 Task: Create a due date automation trigger when advanced on, on the tuesday of the week before a card is due add fields with custom field "Resume" set to a date in this month at 11:00 AM.
Action: Mouse moved to (957, 77)
Screenshot: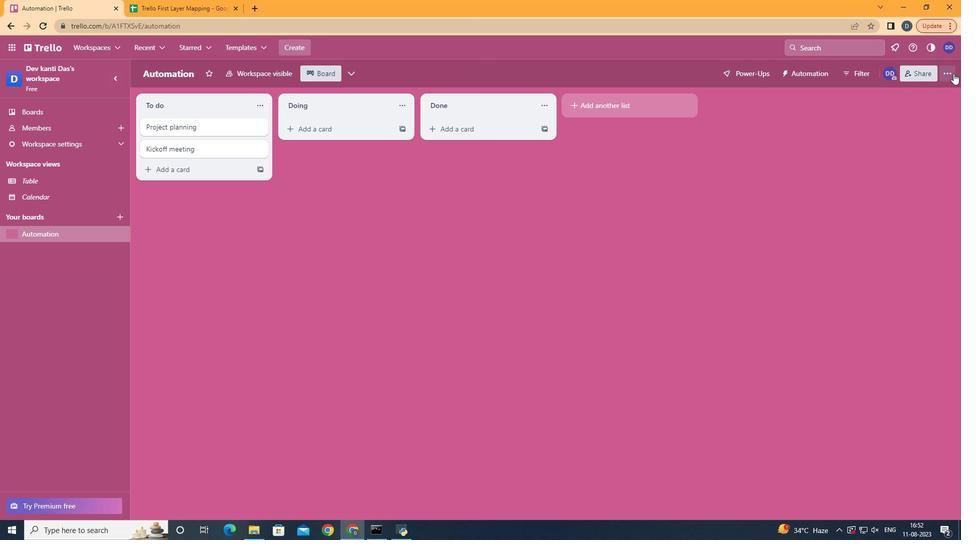 
Action: Mouse pressed left at (957, 77)
Screenshot: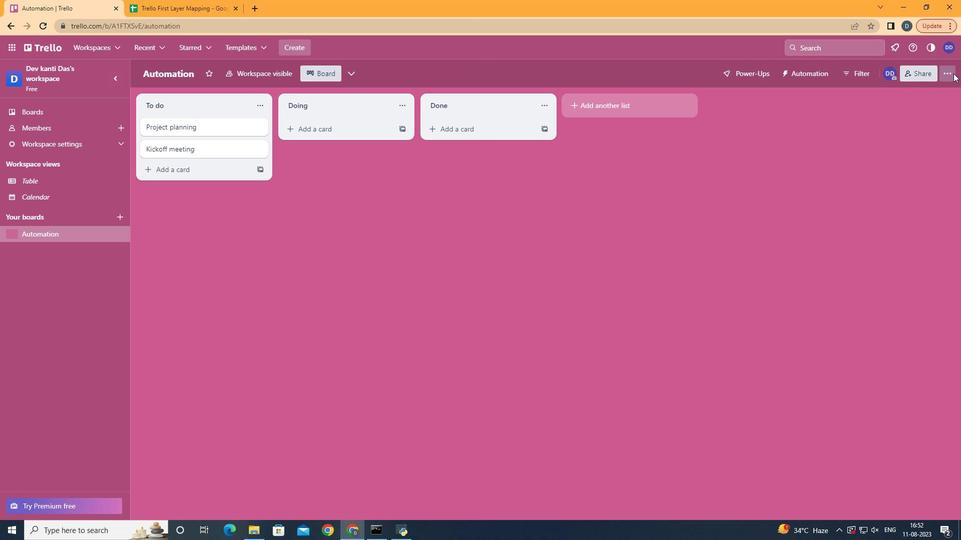 
Action: Mouse moved to (867, 207)
Screenshot: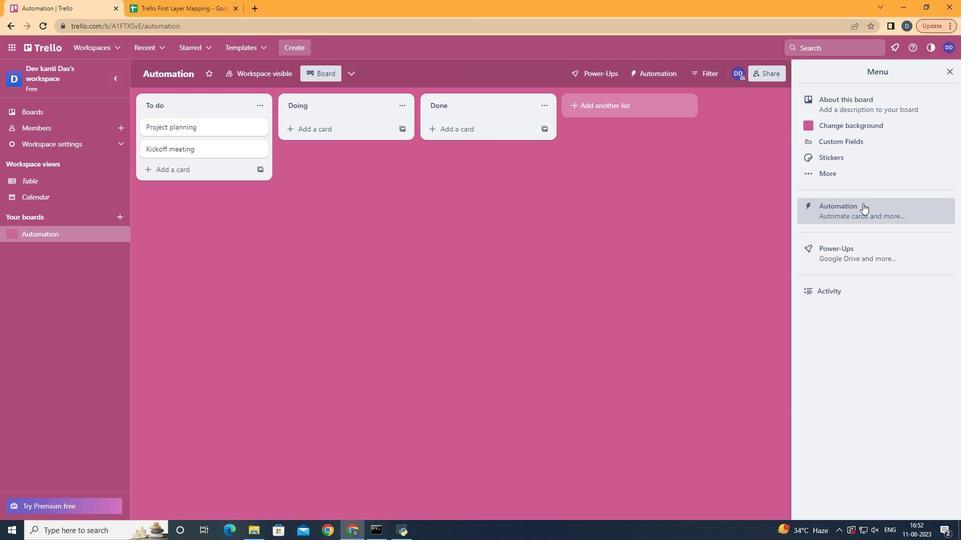 
Action: Mouse pressed left at (867, 207)
Screenshot: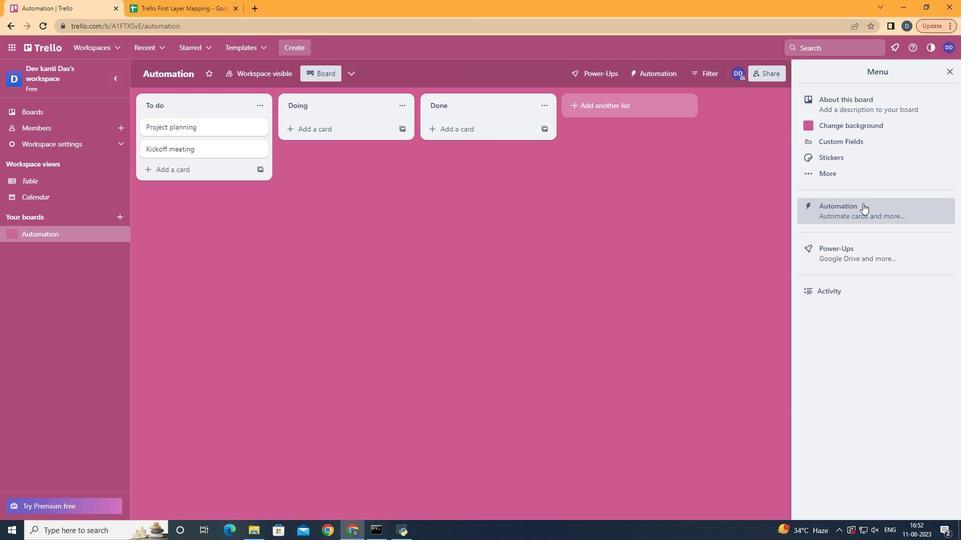 
Action: Mouse moved to (173, 196)
Screenshot: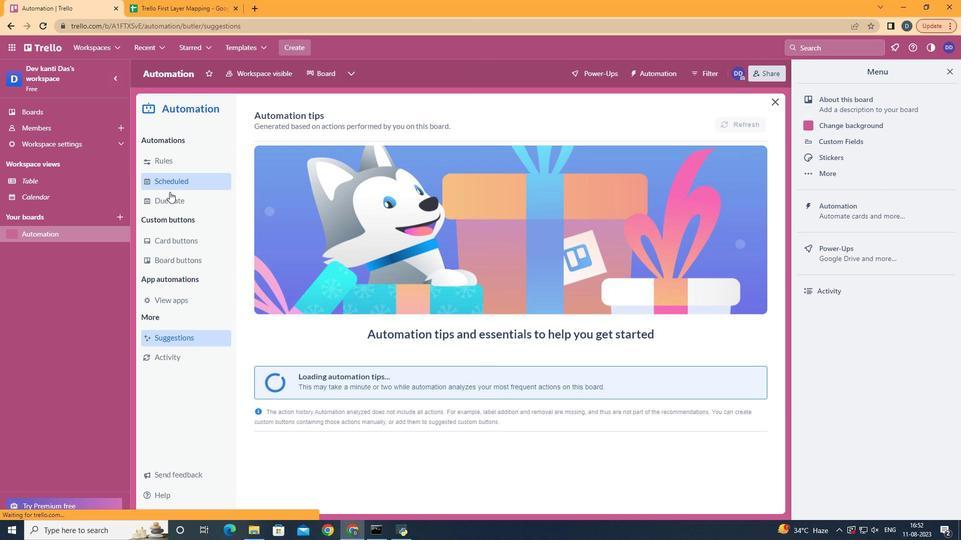 
Action: Mouse pressed left at (173, 196)
Screenshot: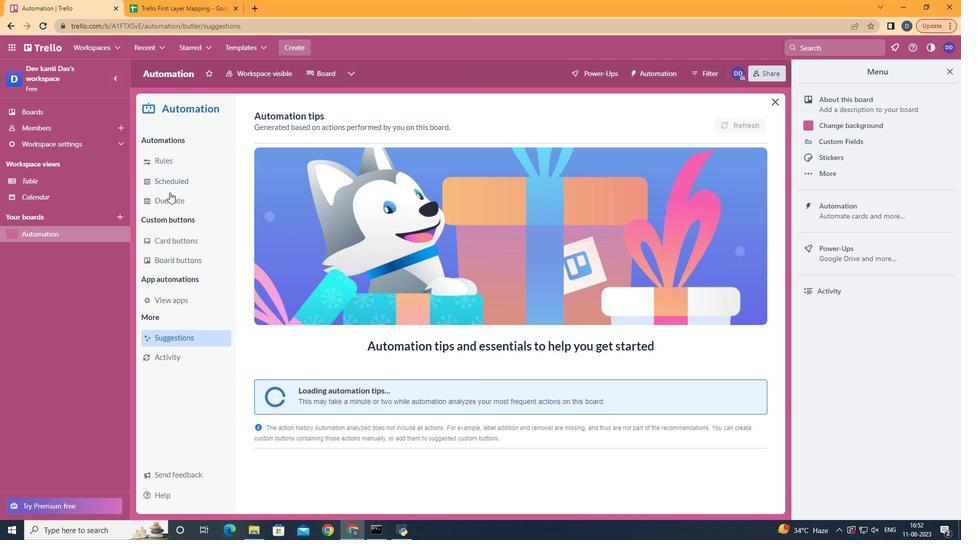 
Action: Mouse moved to (173, 196)
Screenshot: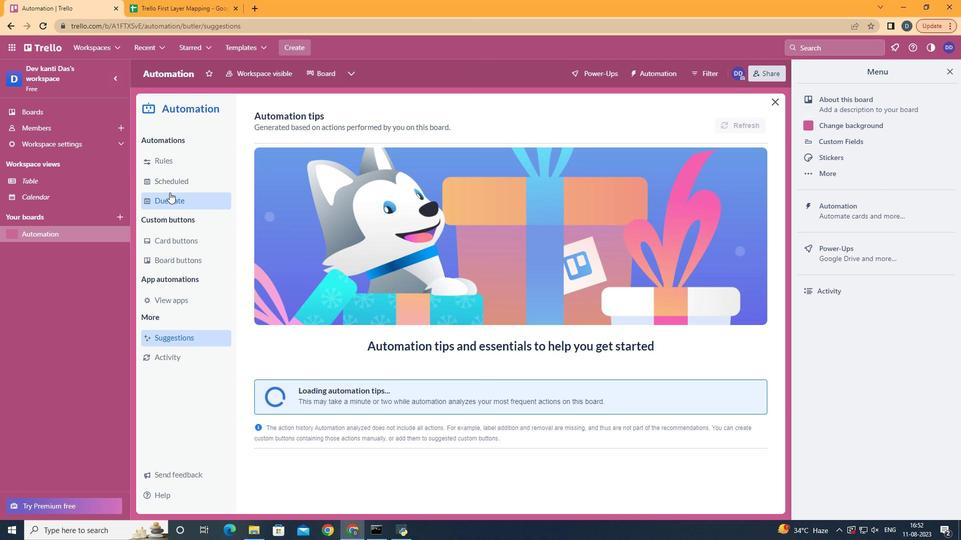 
Action: Mouse pressed left at (173, 196)
Screenshot: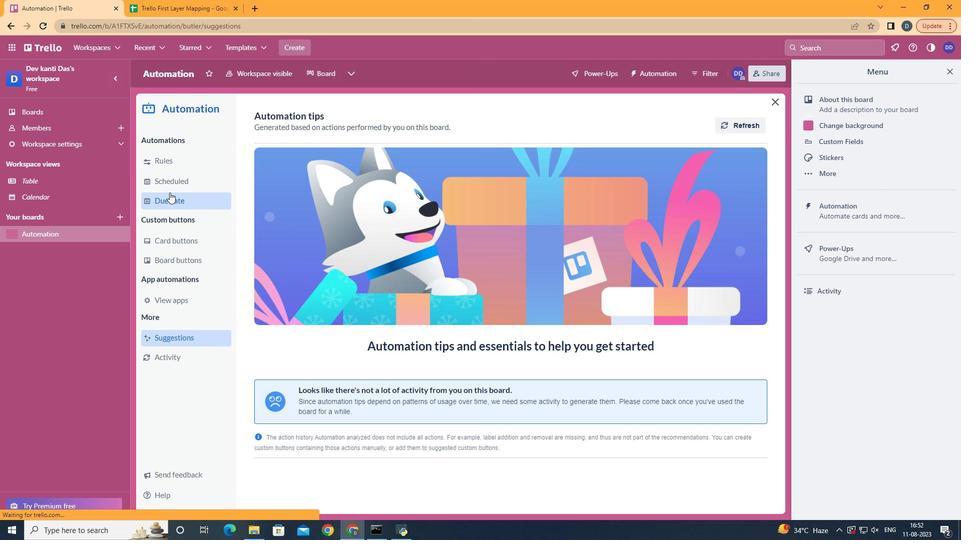
Action: Mouse moved to (691, 121)
Screenshot: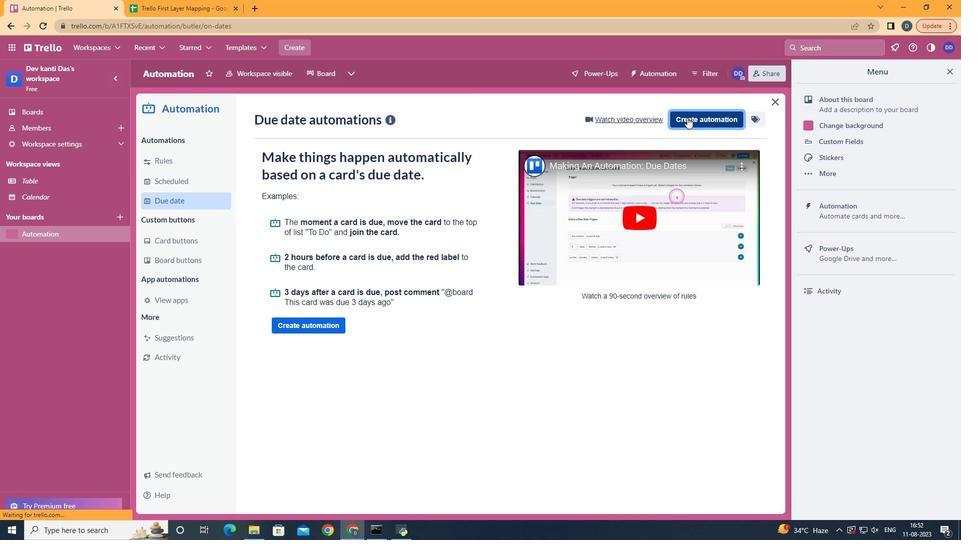 
Action: Mouse pressed left at (691, 121)
Screenshot: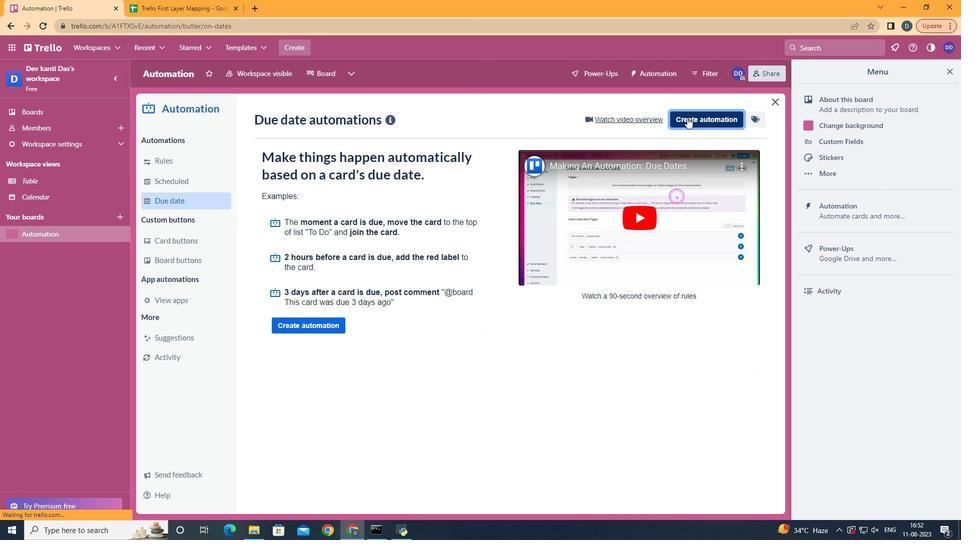 
Action: Mouse moved to (509, 205)
Screenshot: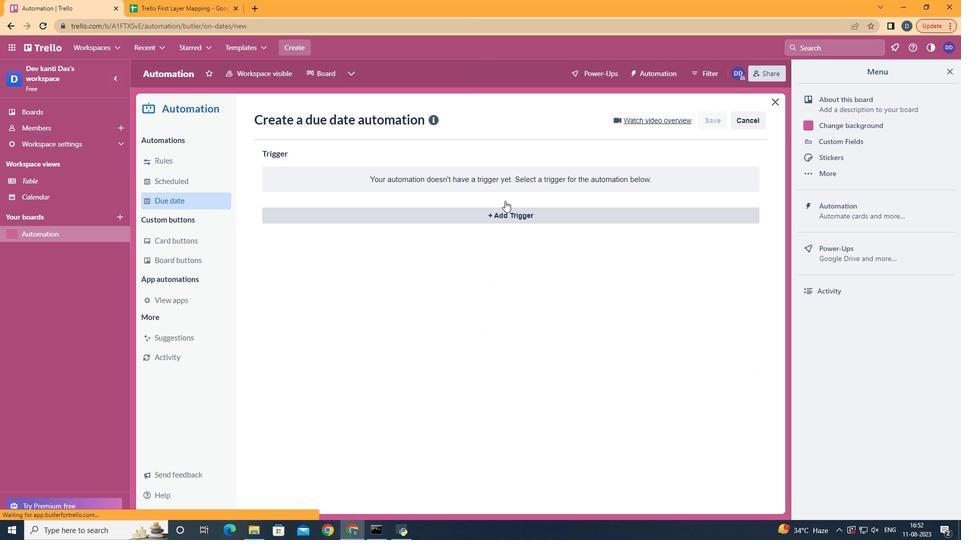 
Action: Mouse pressed left at (509, 205)
Screenshot: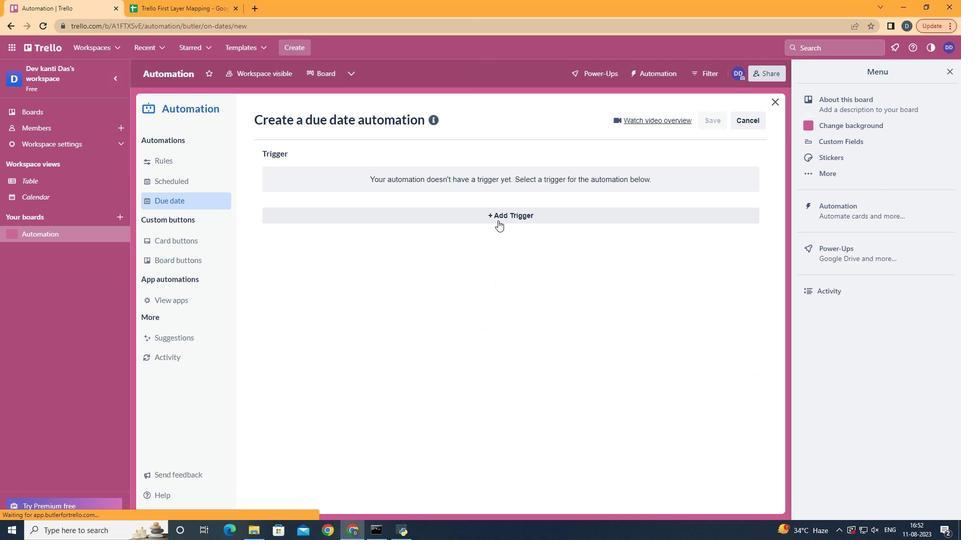 
Action: Mouse moved to (502, 224)
Screenshot: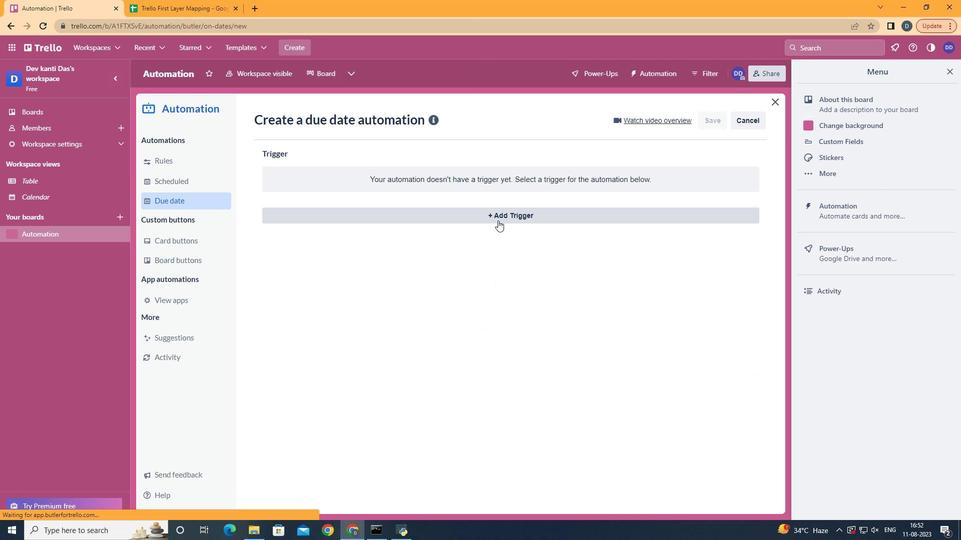 
Action: Mouse pressed left at (502, 224)
Screenshot: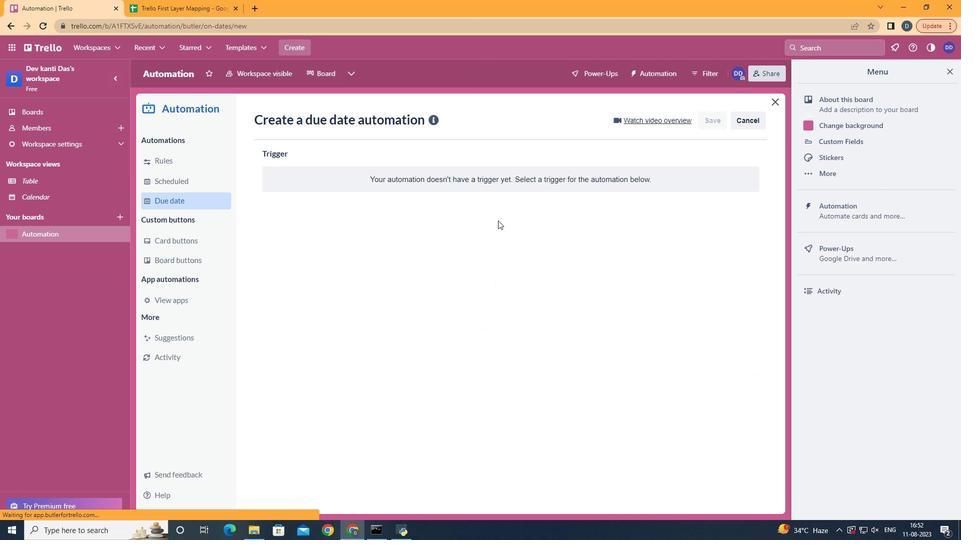 
Action: Mouse moved to (341, 282)
Screenshot: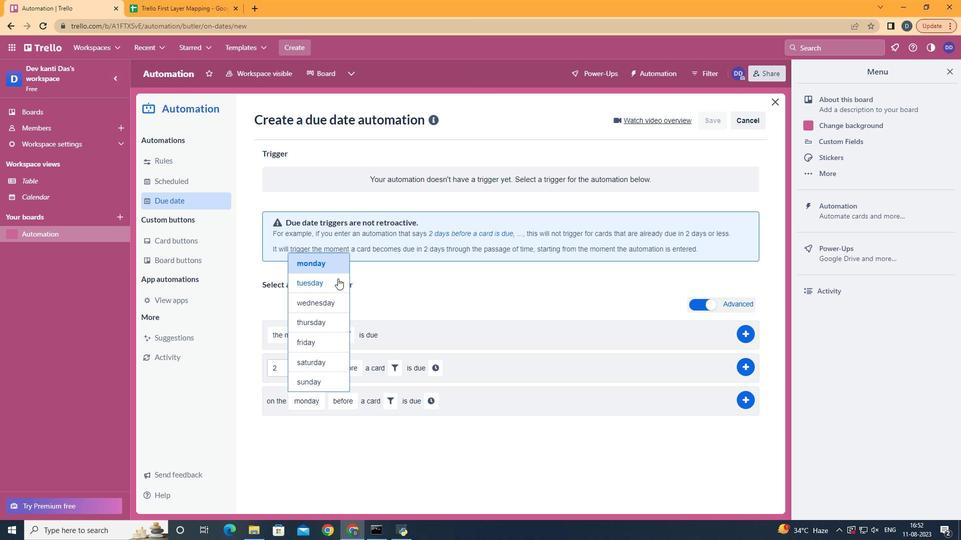 
Action: Mouse pressed left at (341, 282)
Screenshot: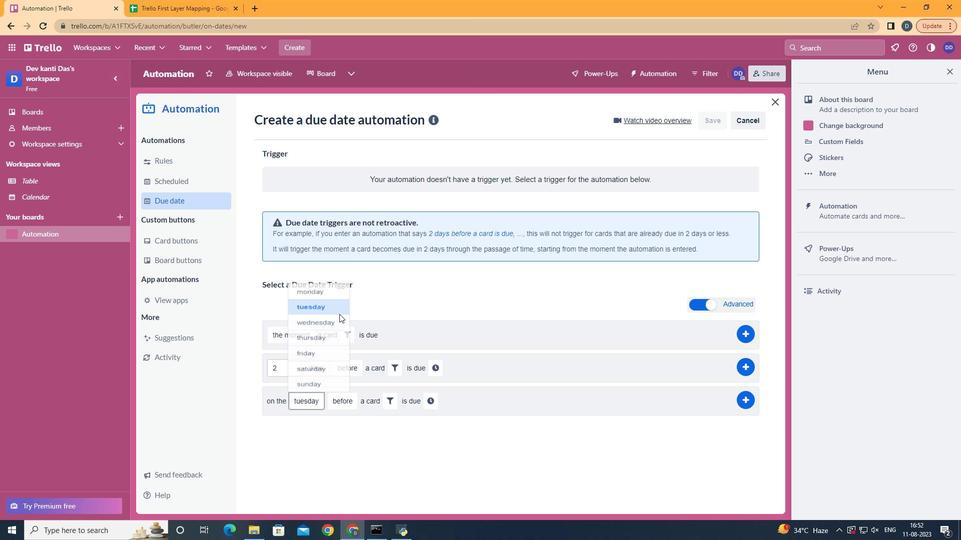 
Action: Mouse moved to (362, 486)
Screenshot: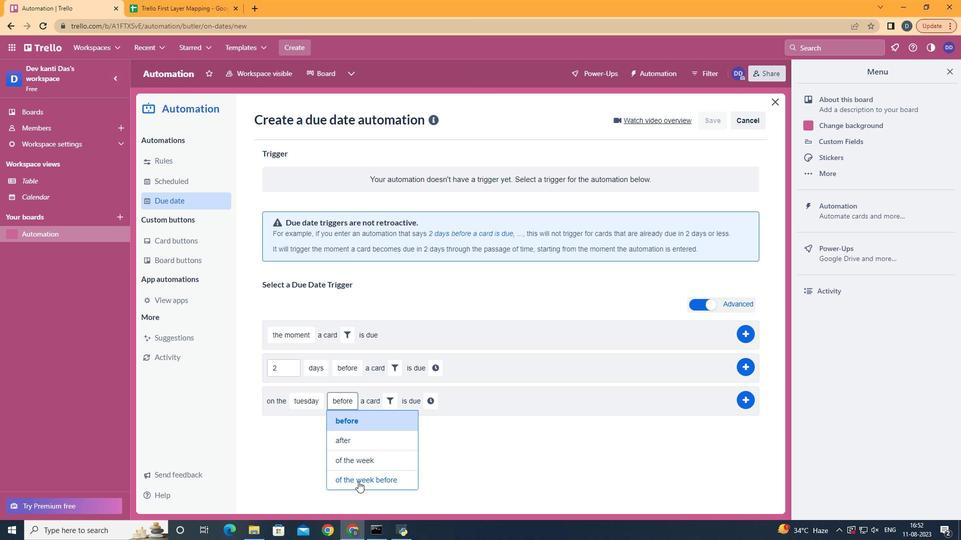 
Action: Mouse pressed left at (362, 486)
Screenshot: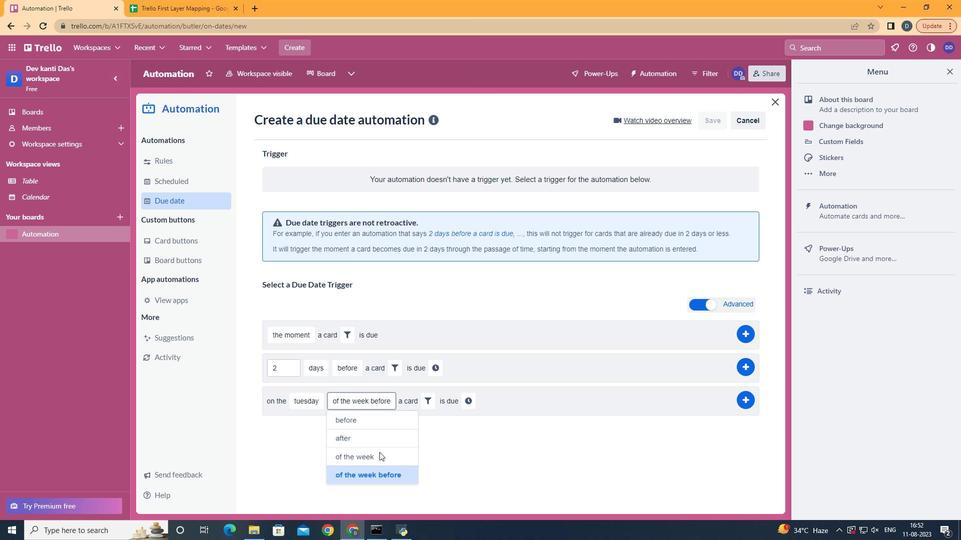 
Action: Mouse moved to (432, 406)
Screenshot: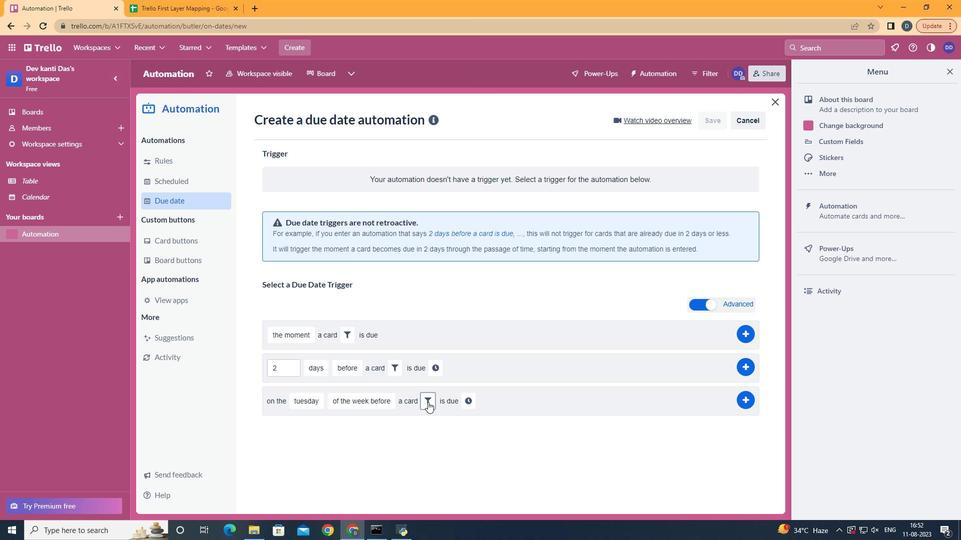 
Action: Mouse pressed left at (432, 406)
Screenshot: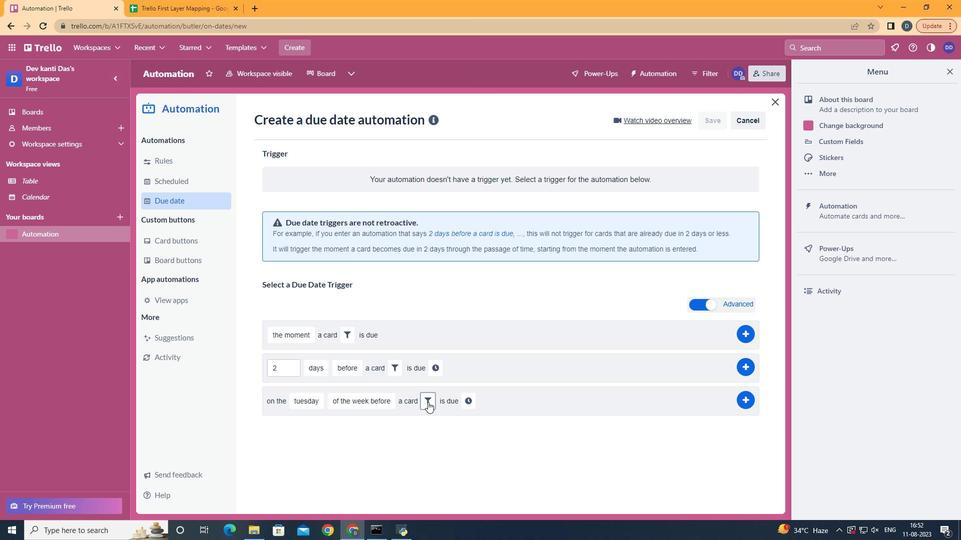 
Action: Mouse moved to (599, 432)
Screenshot: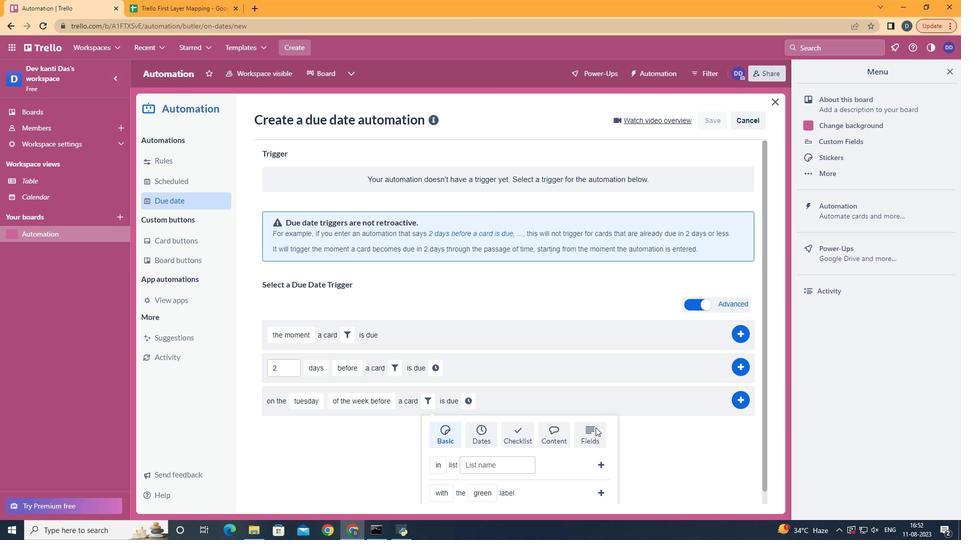 
Action: Mouse pressed left at (599, 432)
Screenshot: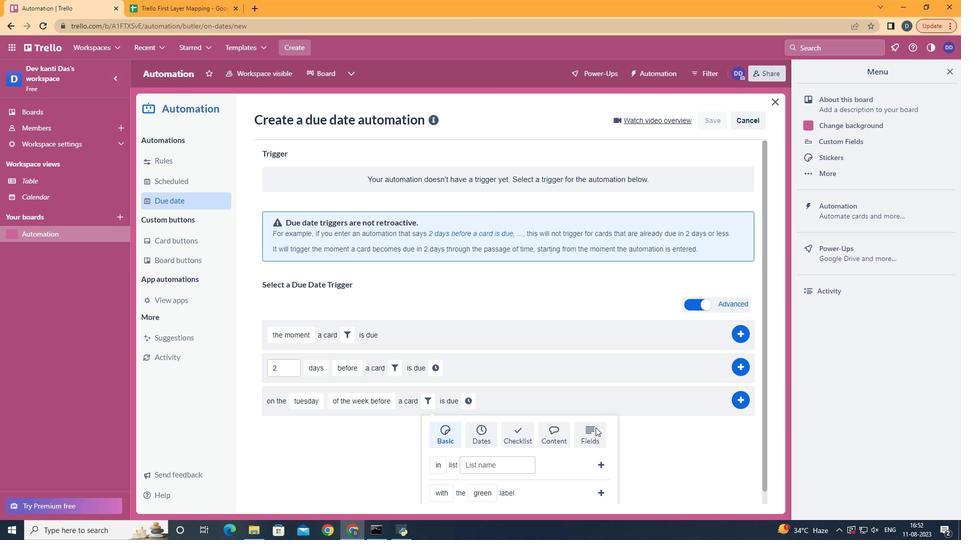 
Action: Mouse scrolled (599, 431) with delta (0, 0)
Screenshot: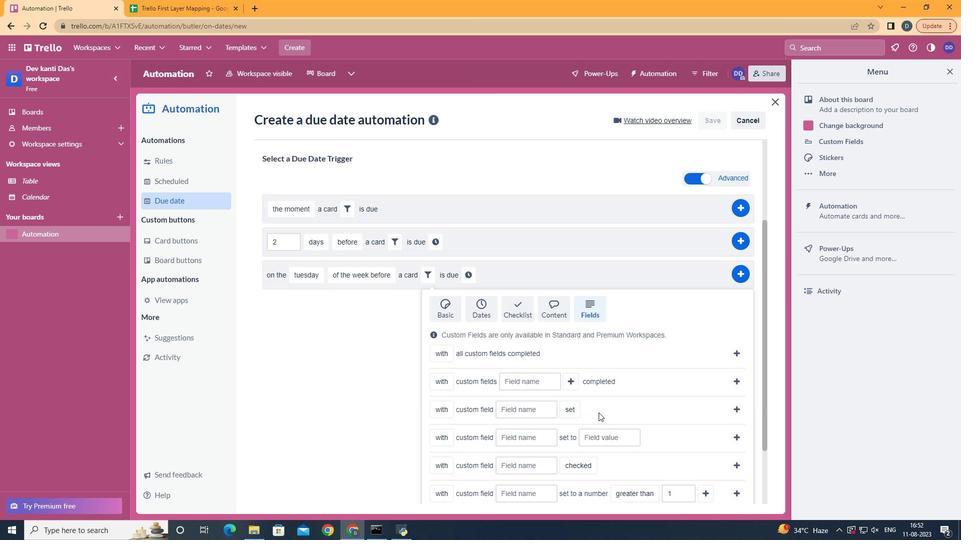 
Action: Mouse scrolled (599, 431) with delta (0, 0)
Screenshot: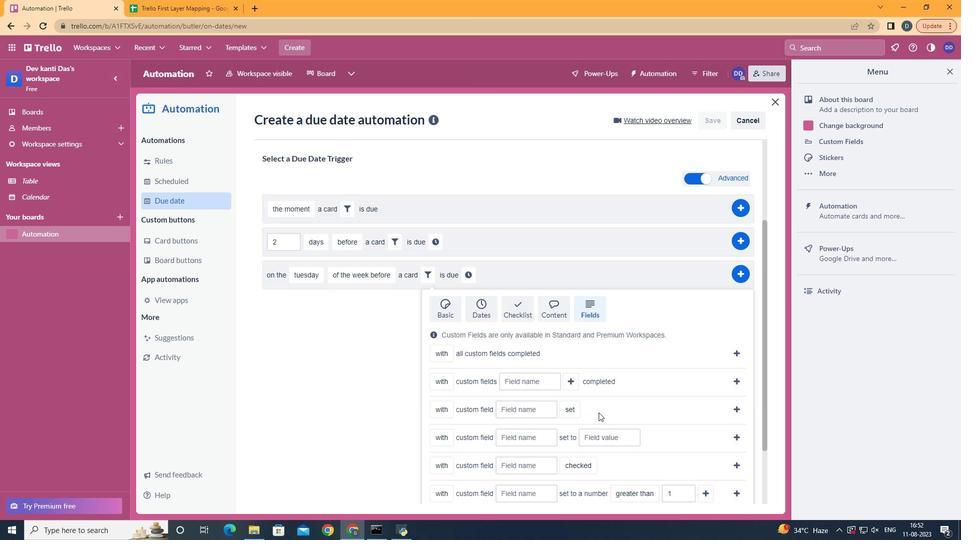 
Action: Mouse moved to (599, 432)
Screenshot: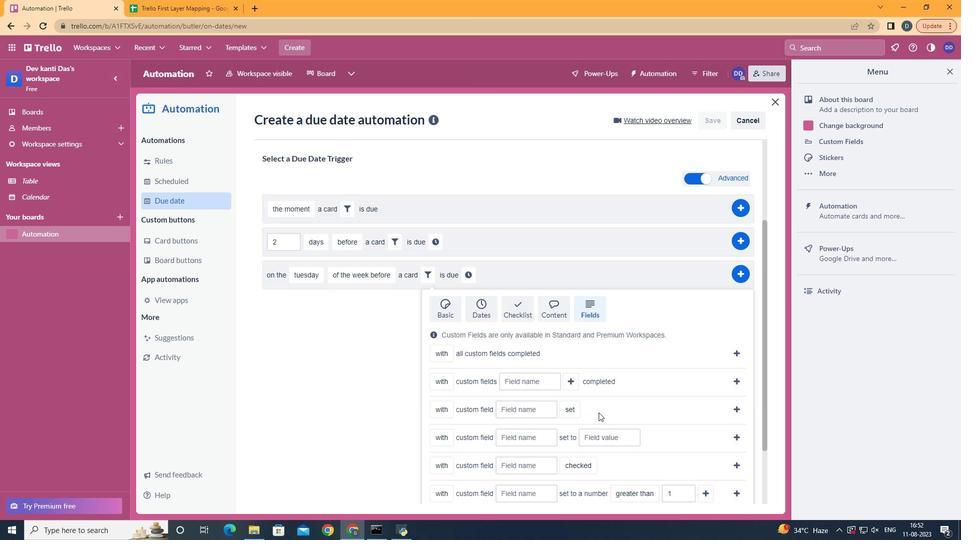 
Action: Mouse scrolled (599, 431) with delta (0, 0)
Screenshot: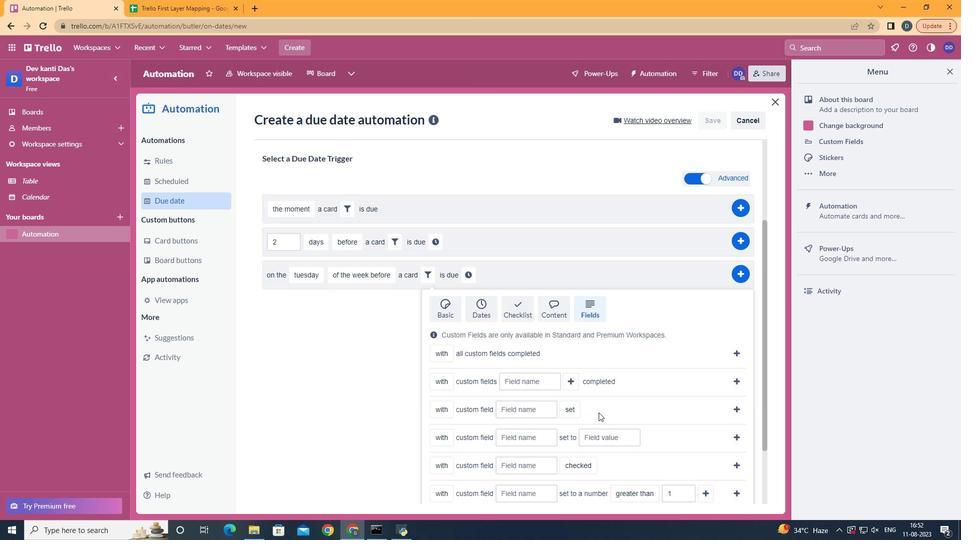 
Action: Mouse scrolled (599, 431) with delta (0, 0)
Screenshot: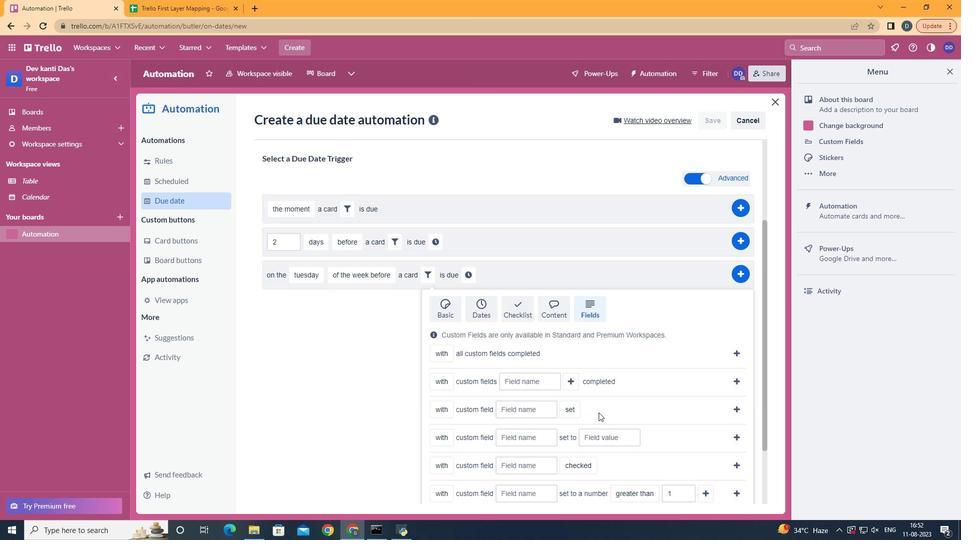 
Action: Mouse moved to (548, 451)
Screenshot: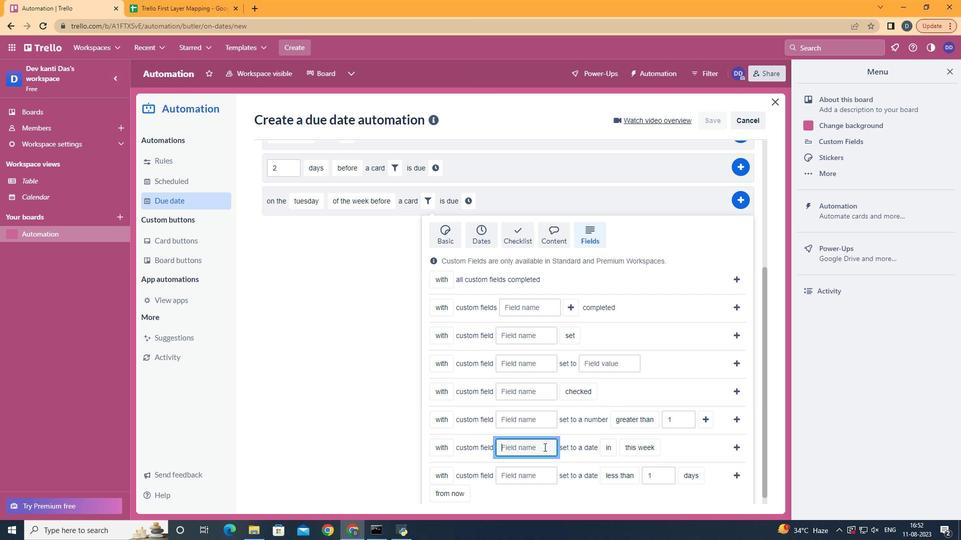 
Action: Mouse pressed left at (548, 451)
Screenshot: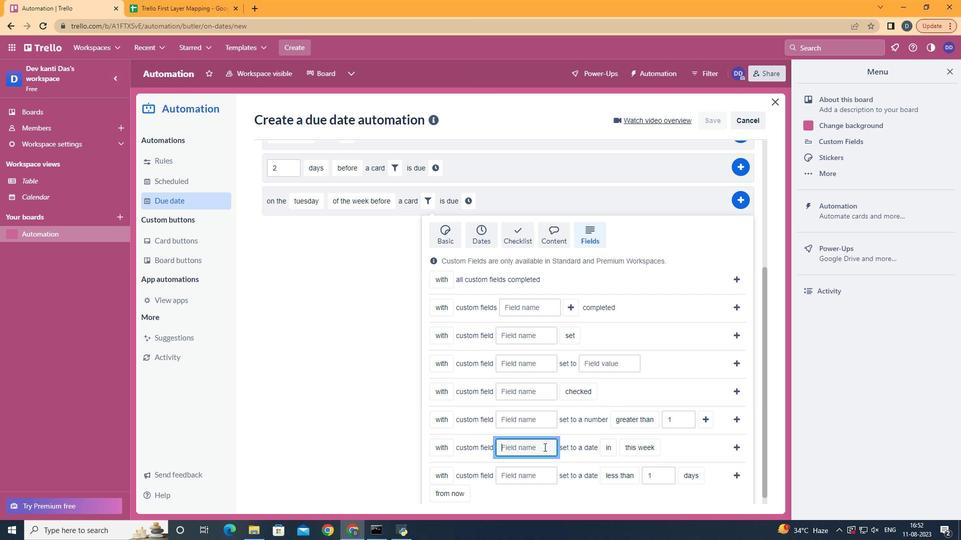 
Action: Key pressed <Key.shift>Resume
Screenshot: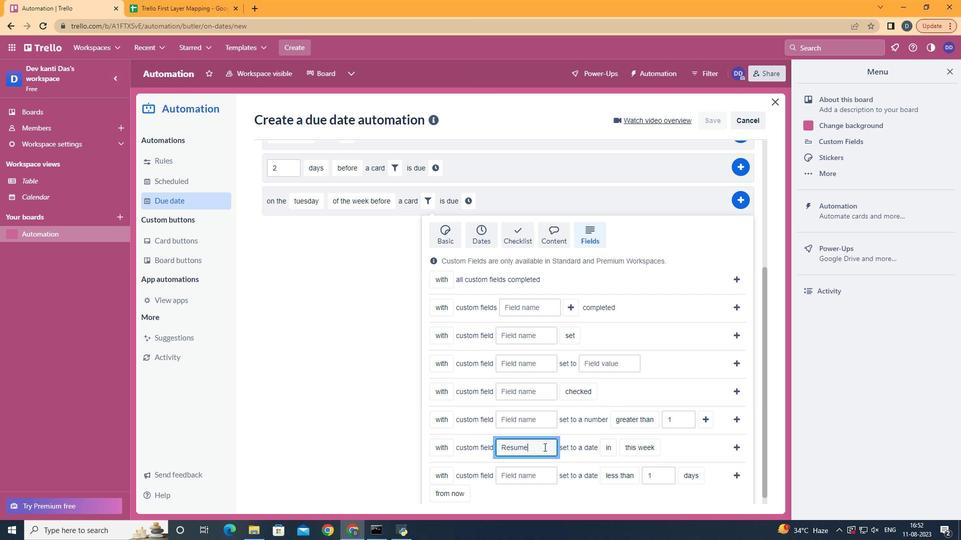 
Action: Mouse moved to (659, 487)
Screenshot: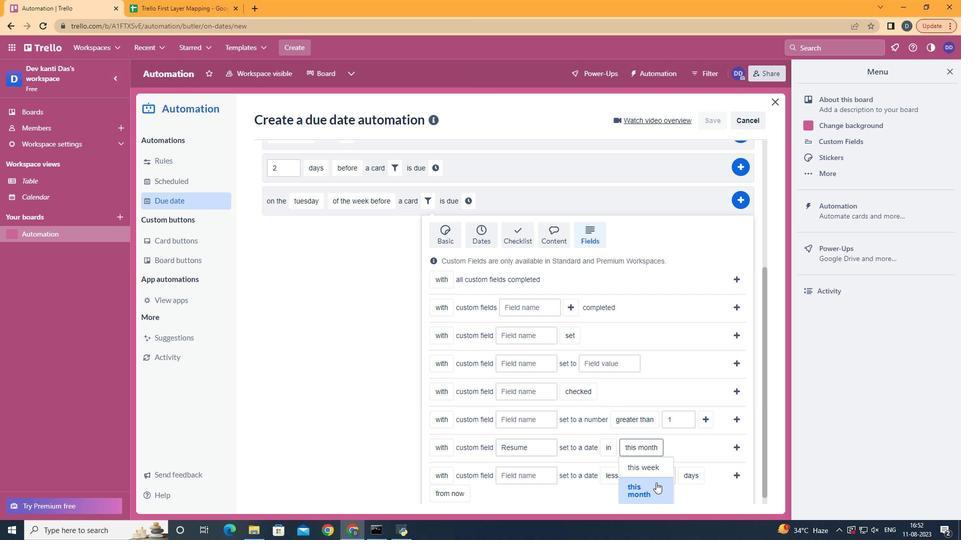 
Action: Mouse pressed left at (659, 487)
Screenshot: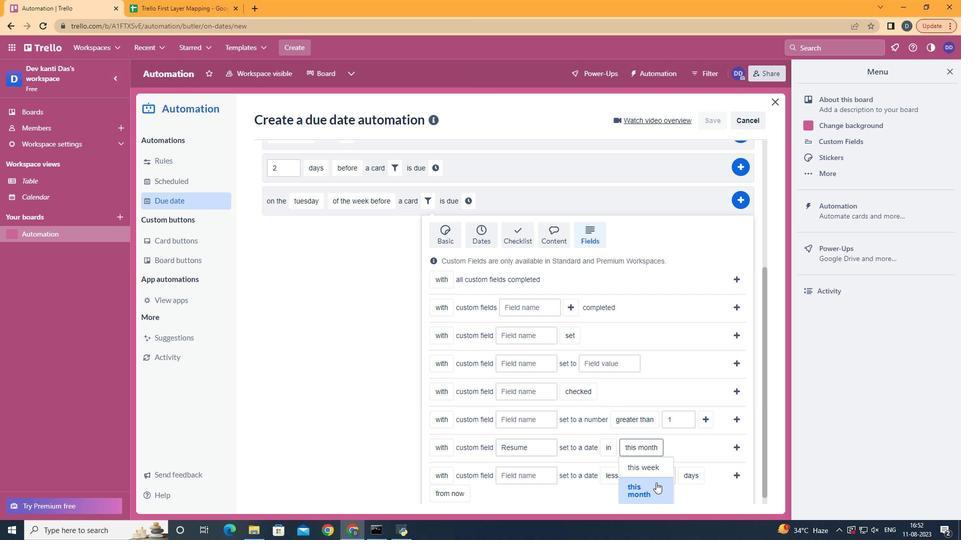 
Action: Mouse moved to (742, 446)
Screenshot: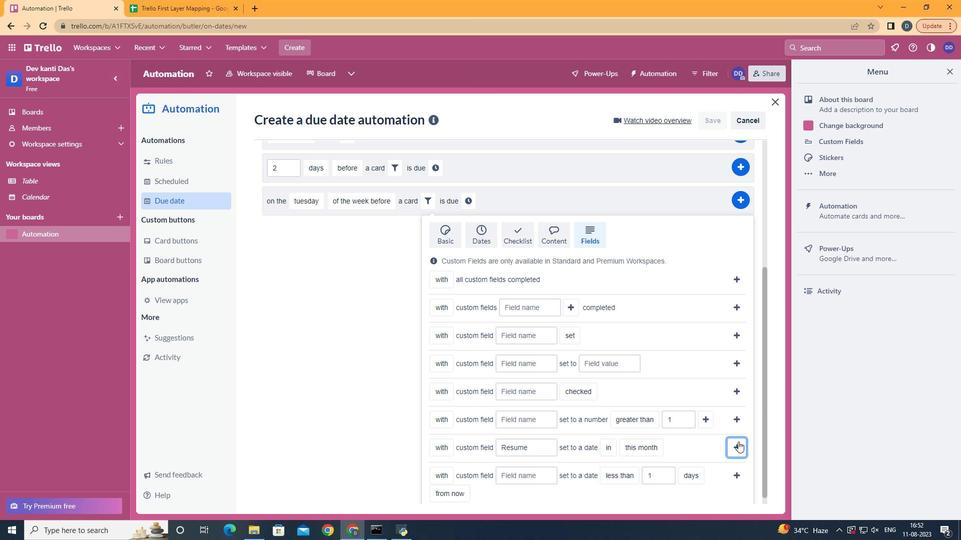 
Action: Mouse pressed left at (742, 446)
Screenshot: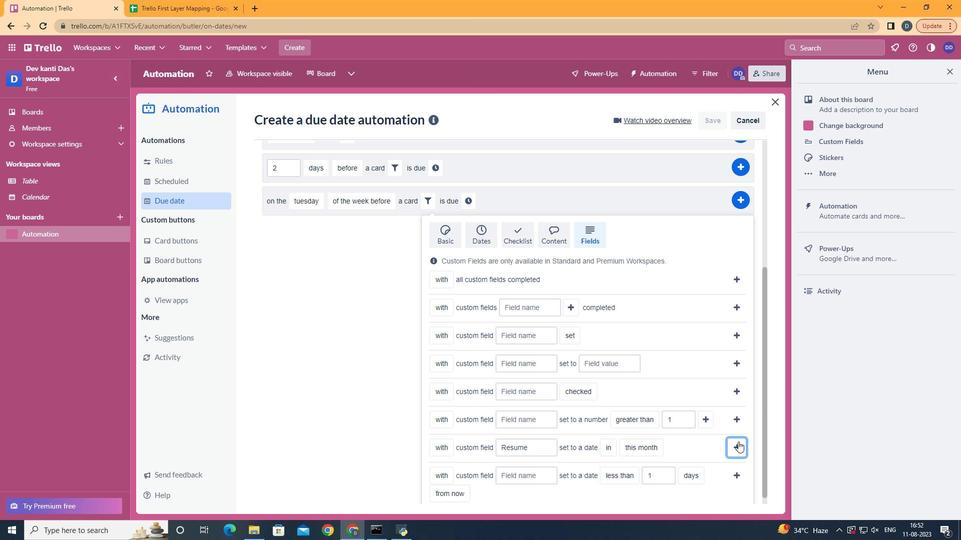 
Action: Mouse moved to (664, 409)
Screenshot: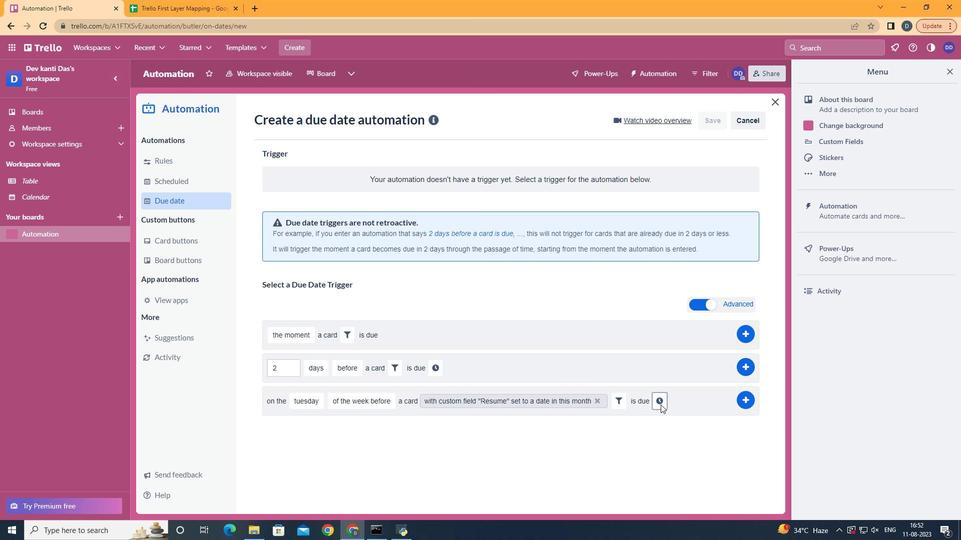 
Action: Mouse pressed left at (664, 409)
Screenshot: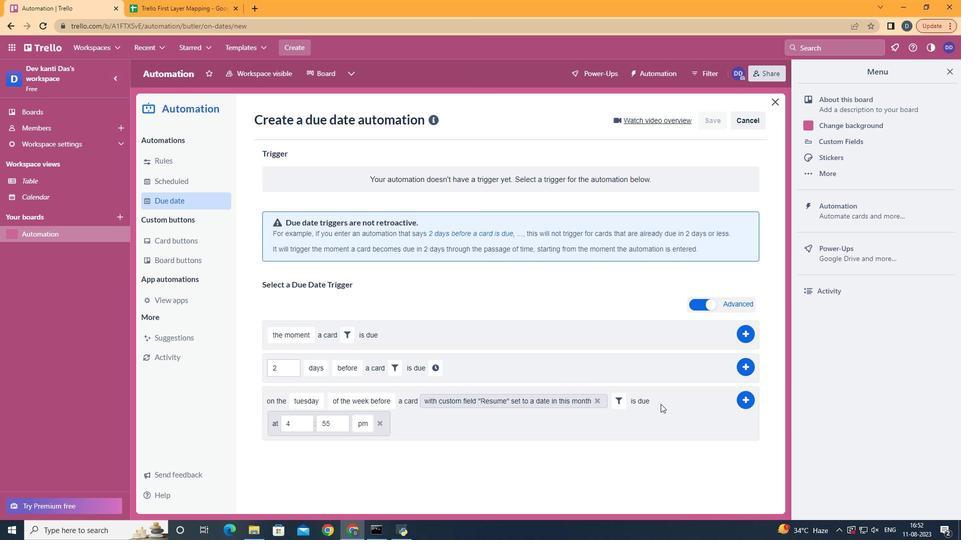 
Action: Mouse moved to (306, 423)
Screenshot: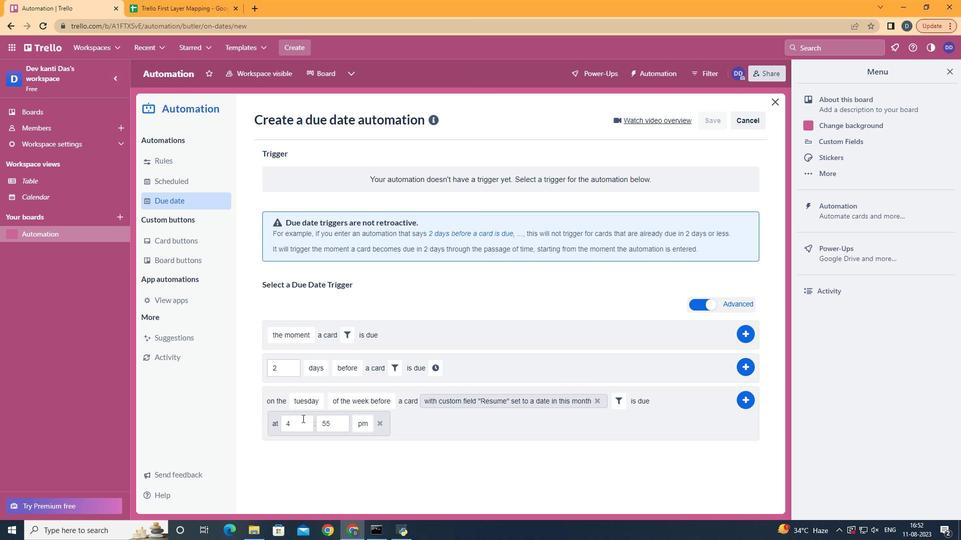 
Action: Mouse pressed left at (306, 423)
Screenshot: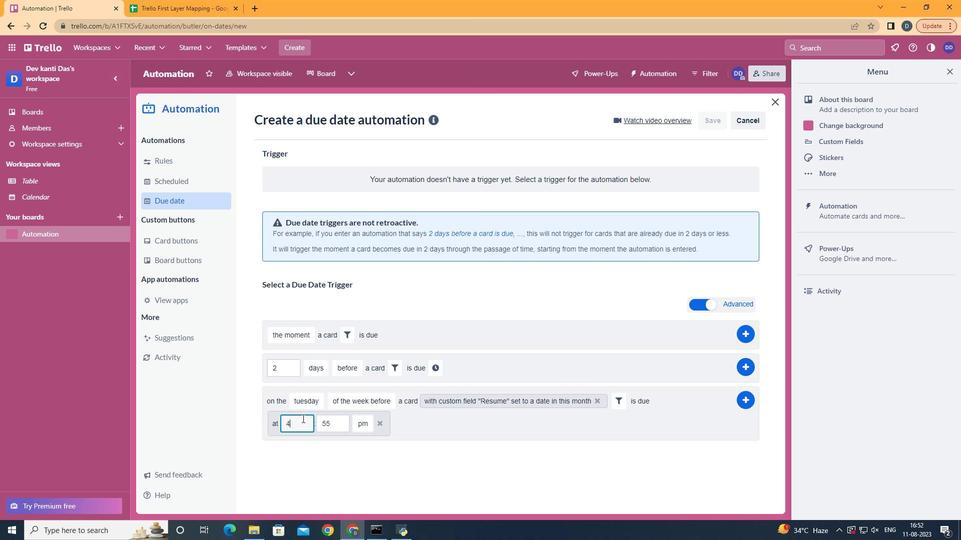 
Action: Mouse moved to (312, 426)
Screenshot: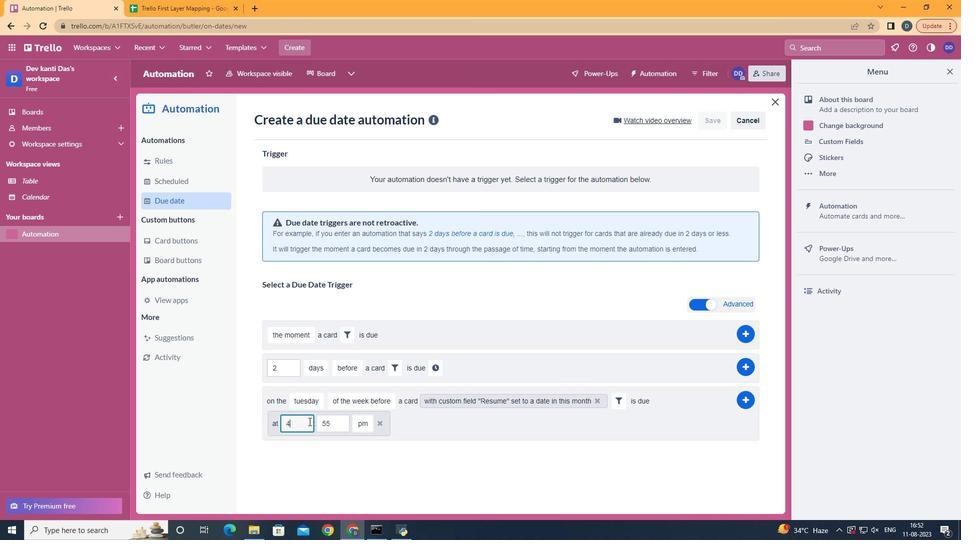 
Action: Key pressed <Key.backspace>11
Screenshot: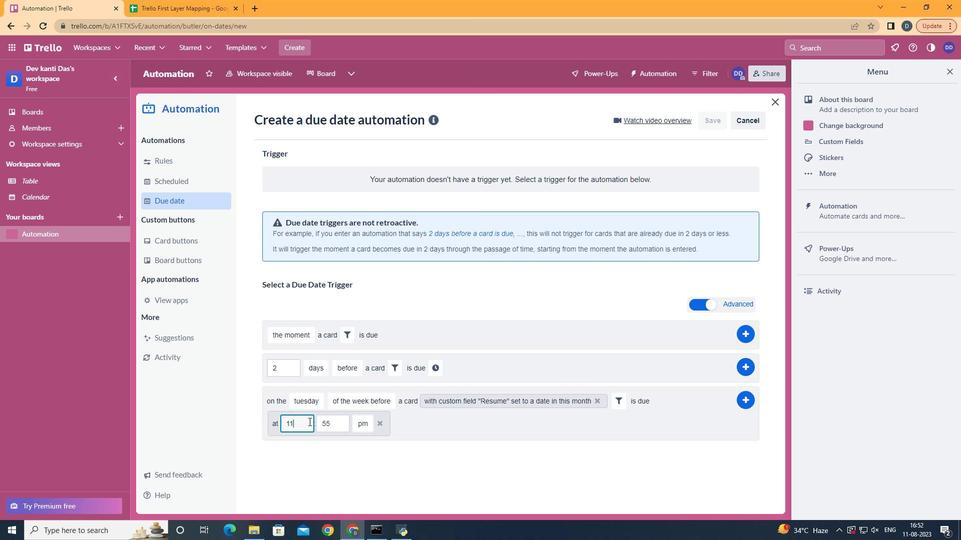 
Action: Mouse moved to (337, 426)
Screenshot: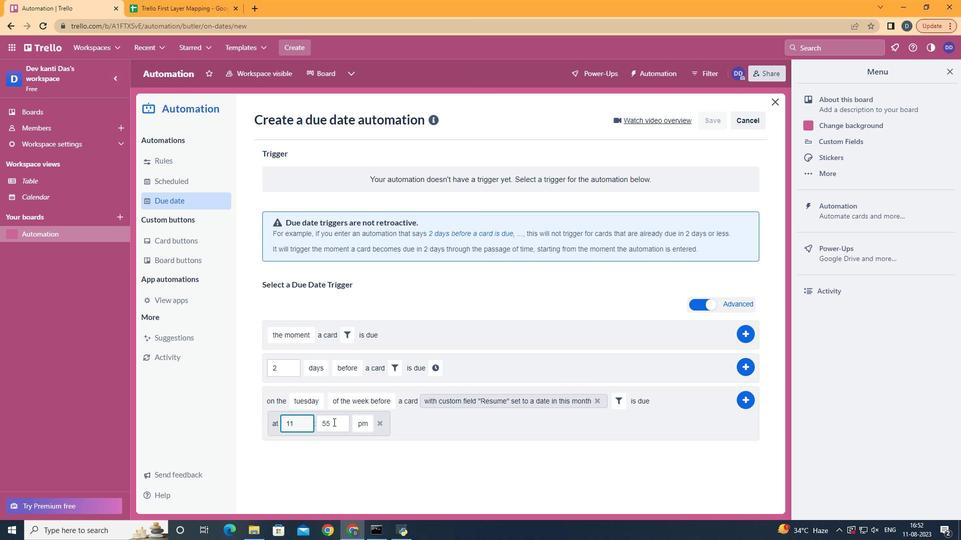 
Action: Mouse pressed left at (337, 426)
Screenshot: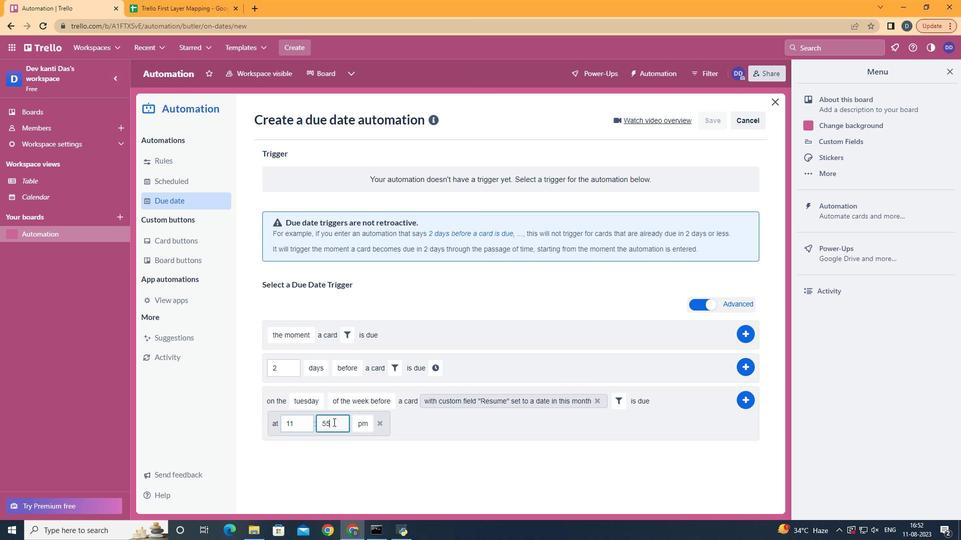 
Action: Mouse moved to (337, 426)
Screenshot: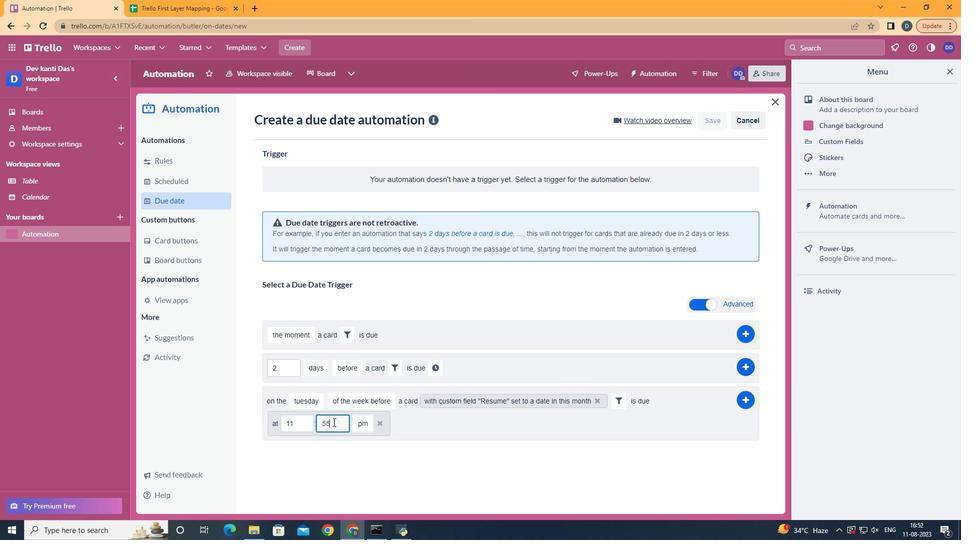 
Action: Key pressed <Key.backspace><Key.backspace>00
Screenshot: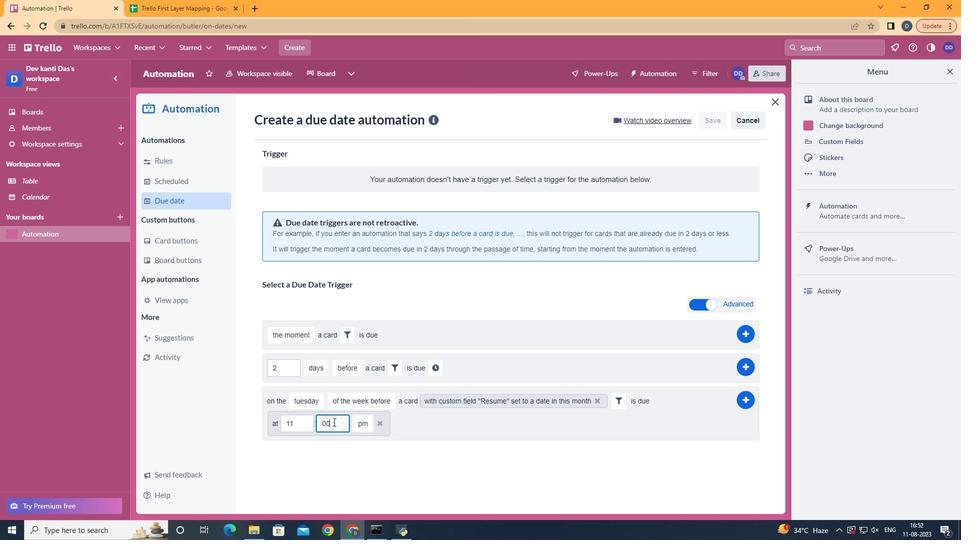 
Action: Mouse moved to (368, 449)
Screenshot: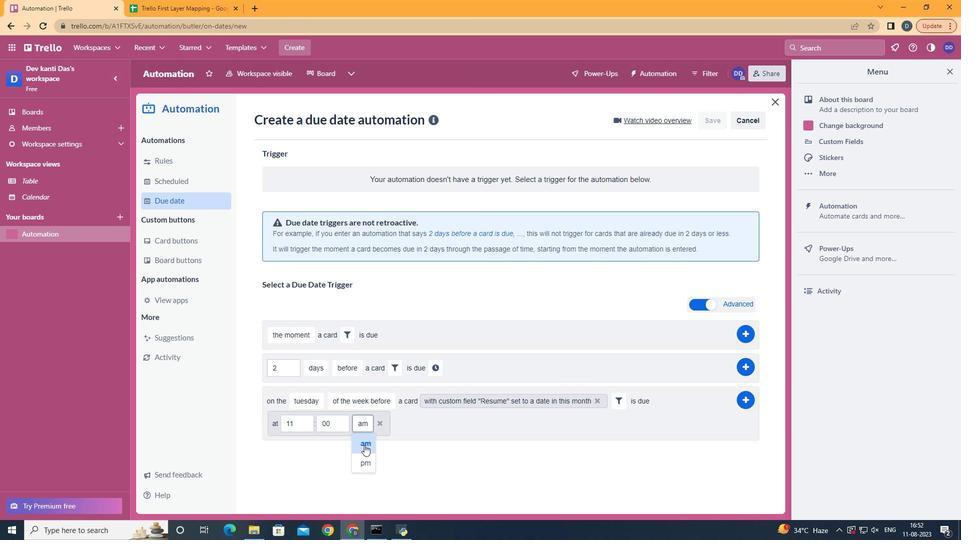 
Action: Mouse pressed left at (368, 449)
Screenshot: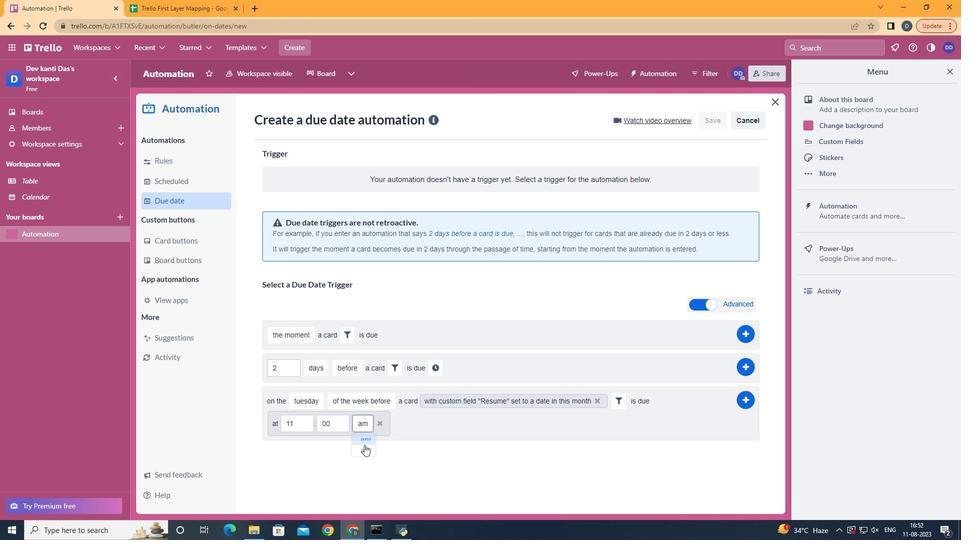 
Action: Mouse moved to (745, 405)
Screenshot: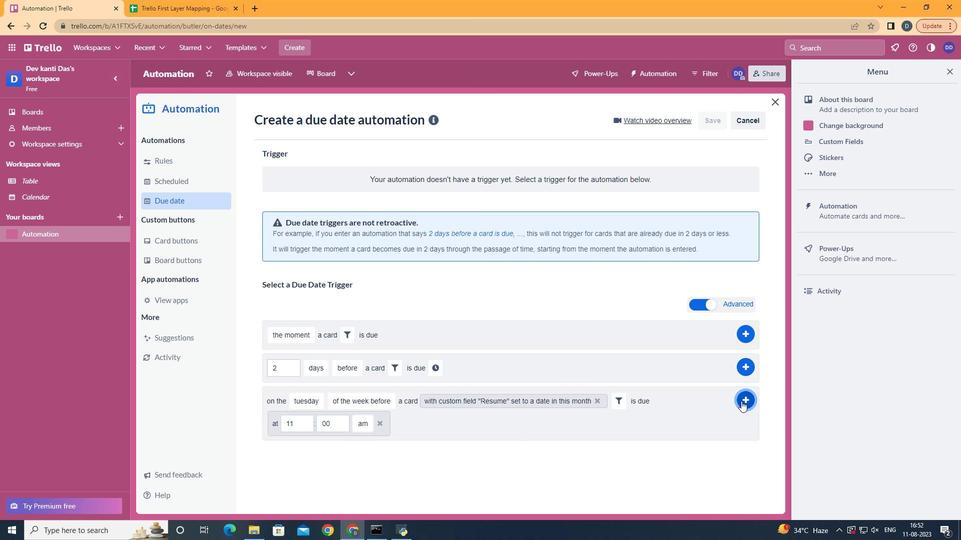 
Action: Mouse pressed left at (745, 405)
Screenshot: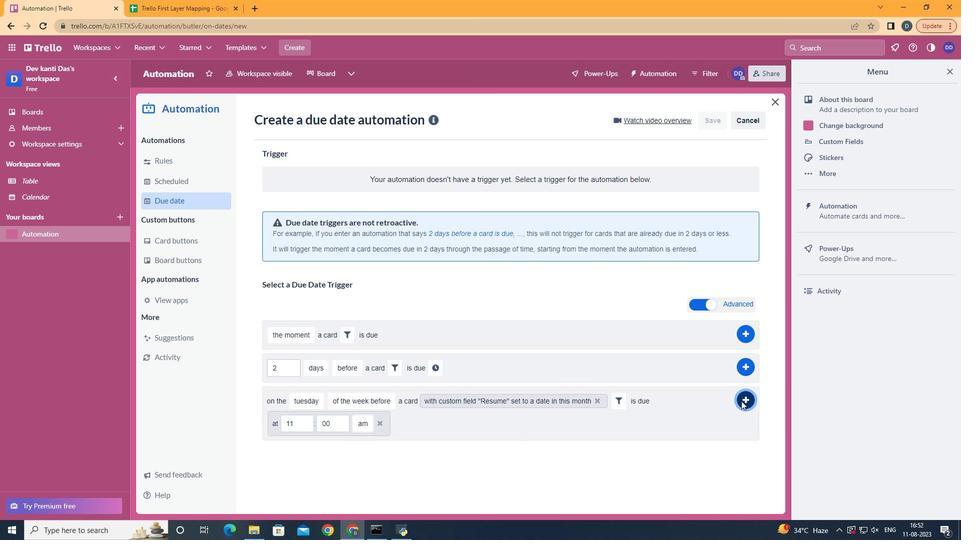 
